 Task: Check unread notifications.
Action: Mouse moved to (1195, 153)
Screenshot: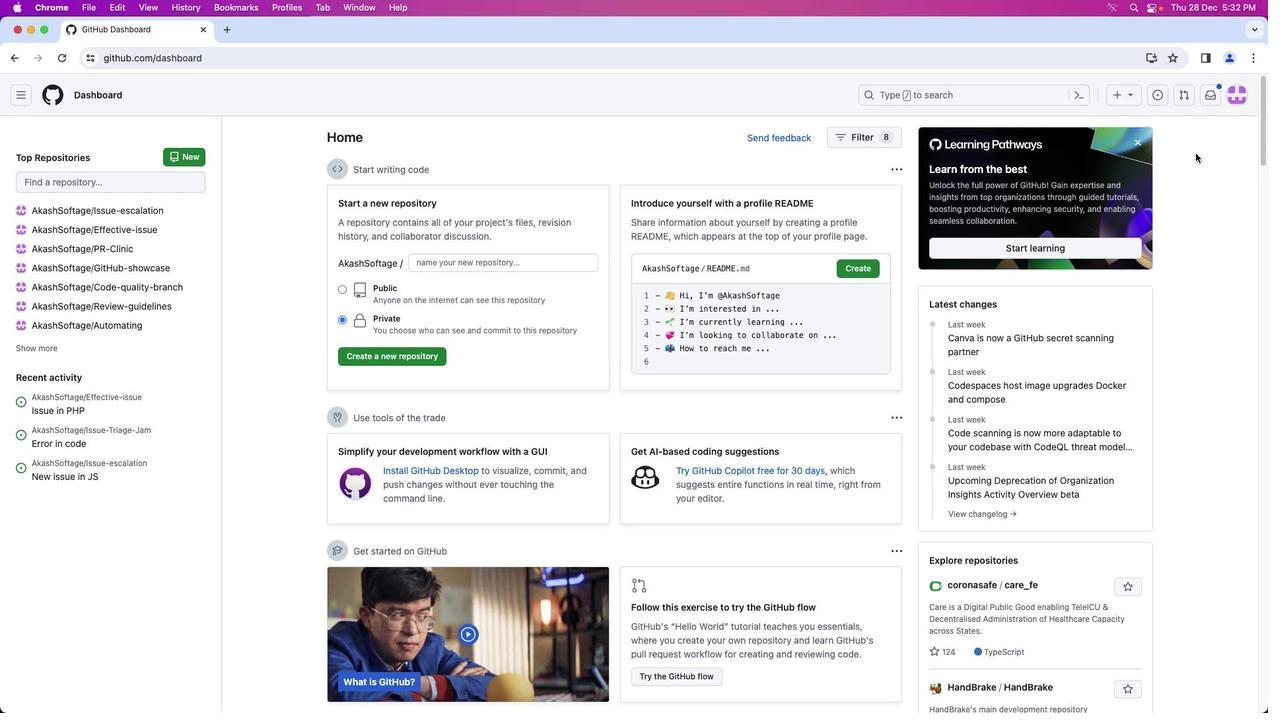 
Action: Mouse pressed left at (1195, 153)
Screenshot: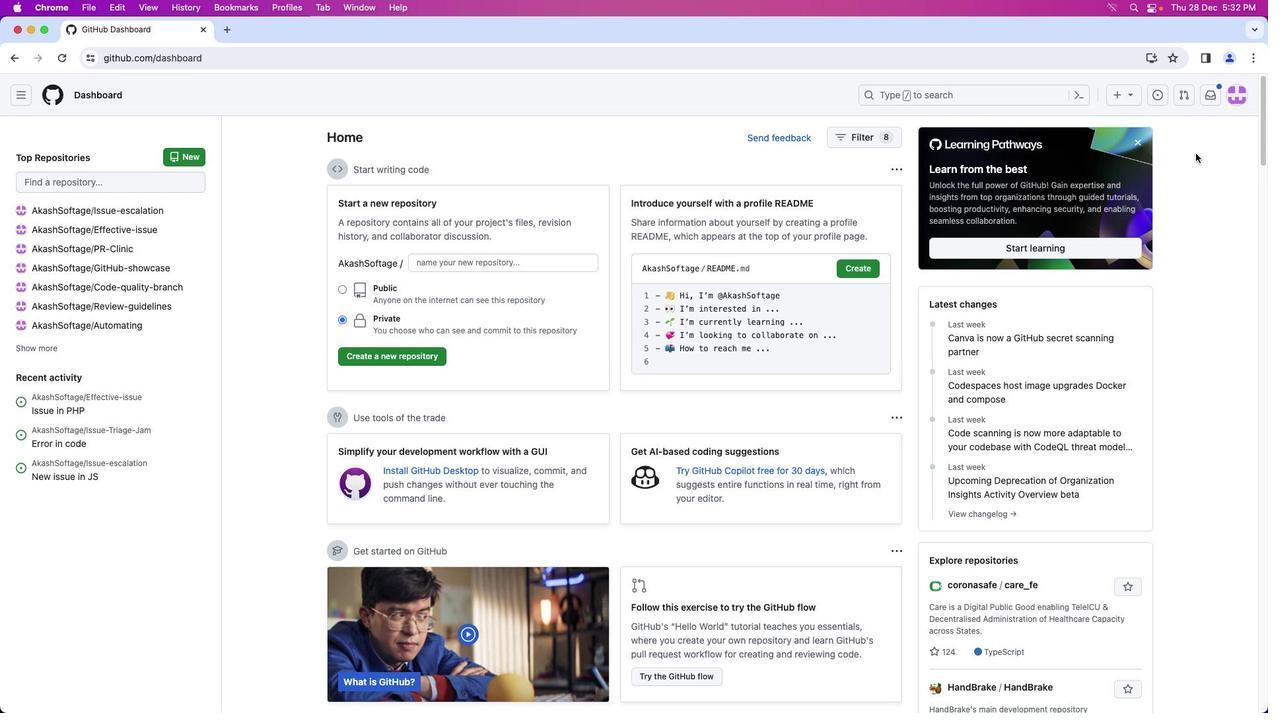 
Action: Mouse moved to (1207, 94)
Screenshot: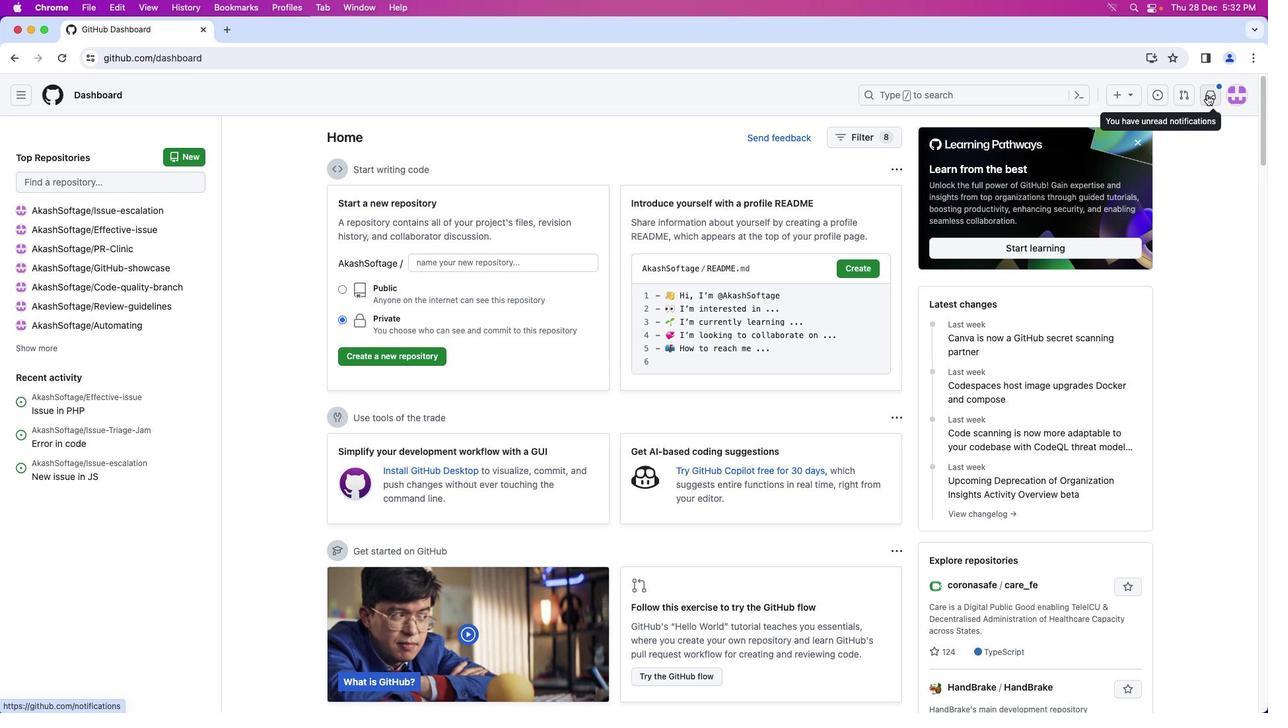 
Action: Mouse pressed left at (1207, 94)
Screenshot: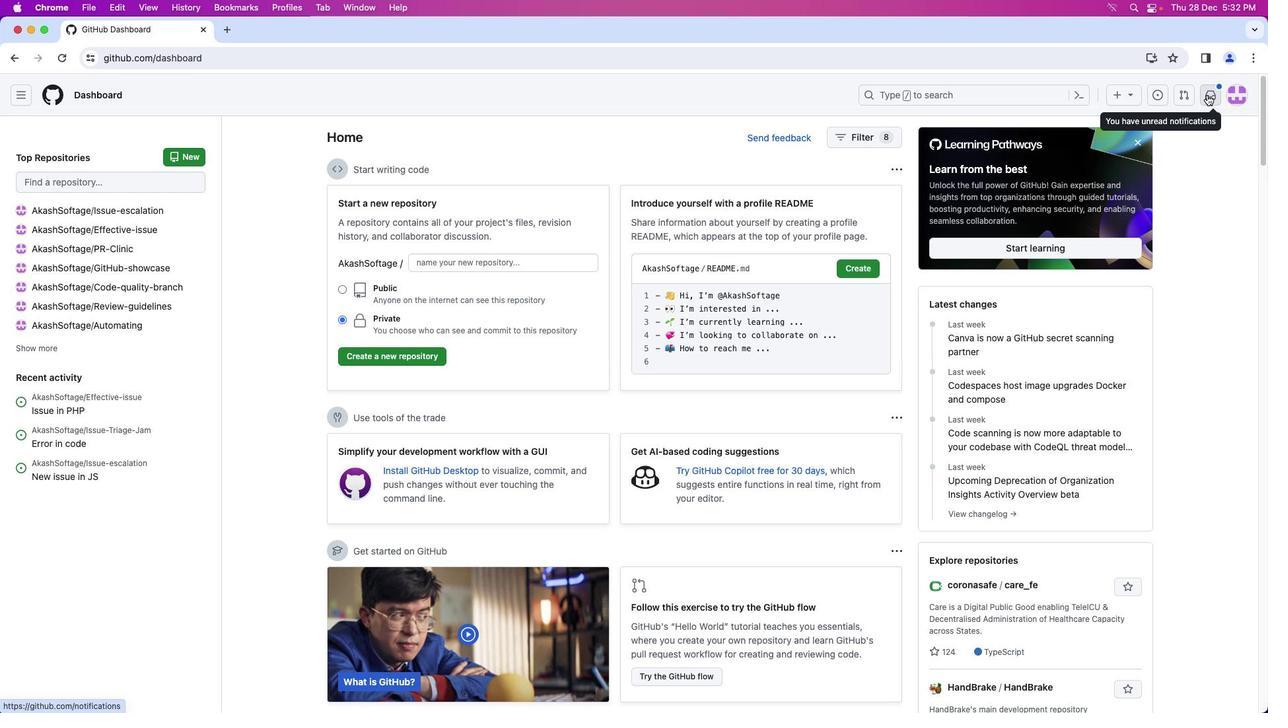 
Action: Mouse moved to (272, 132)
Screenshot: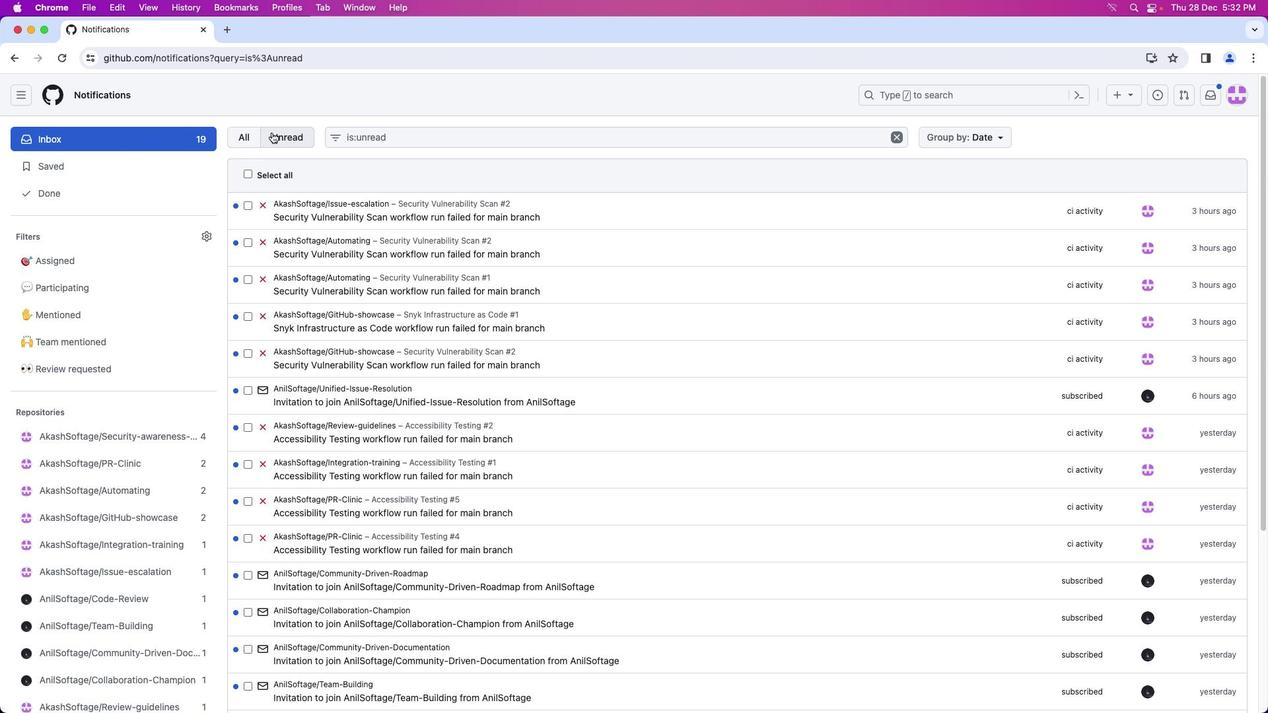 
Action: Mouse pressed left at (272, 132)
Screenshot: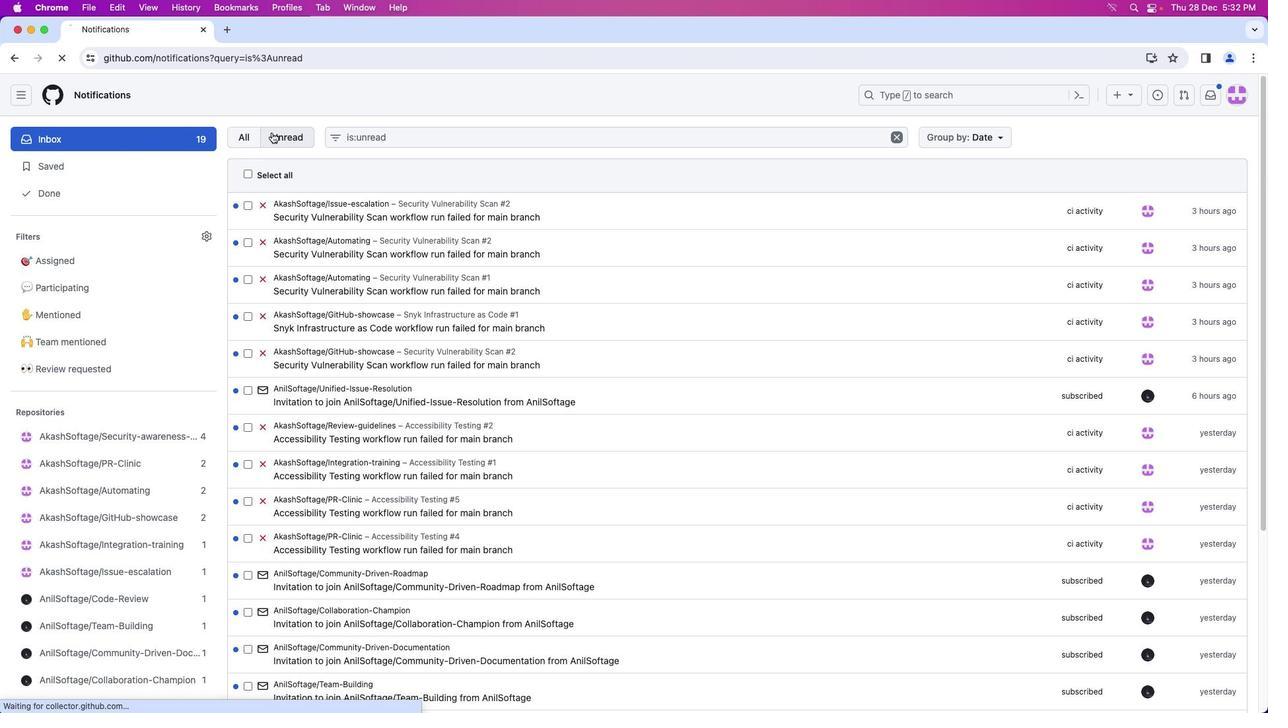 
Action: Mouse moved to (450, 290)
Screenshot: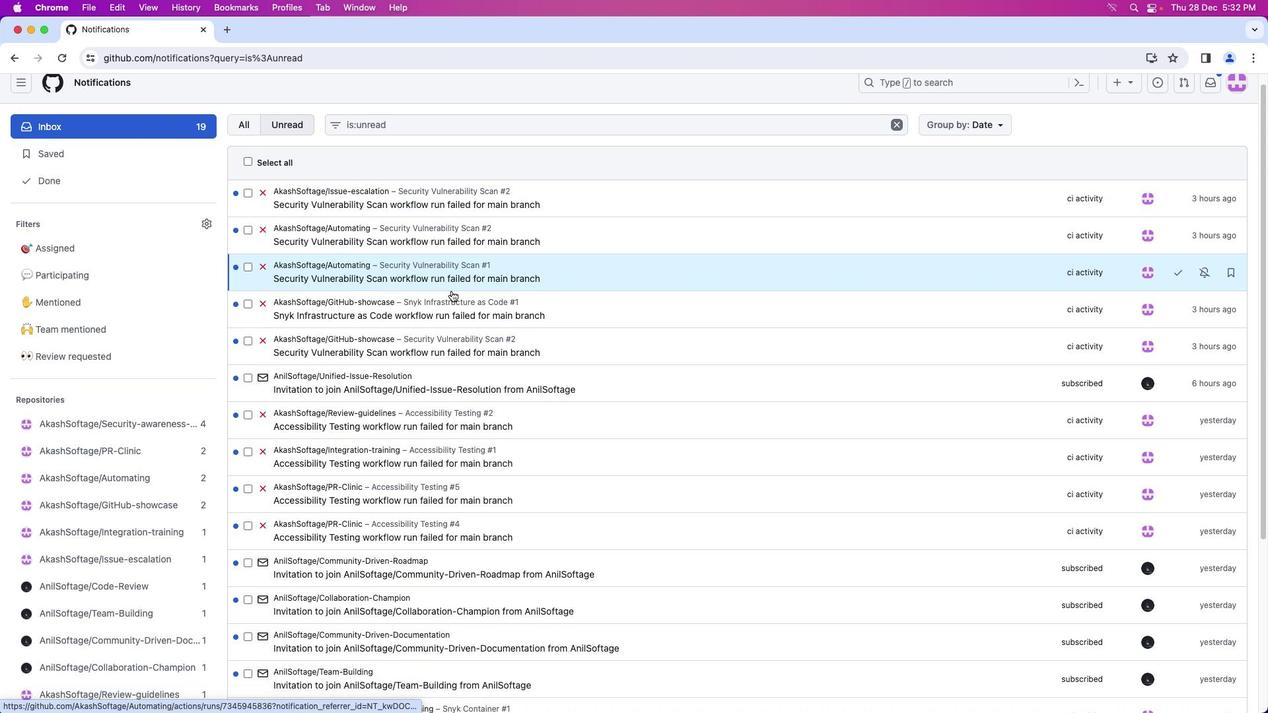 
Action: Mouse scrolled (450, 290) with delta (0, 0)
Screenshot: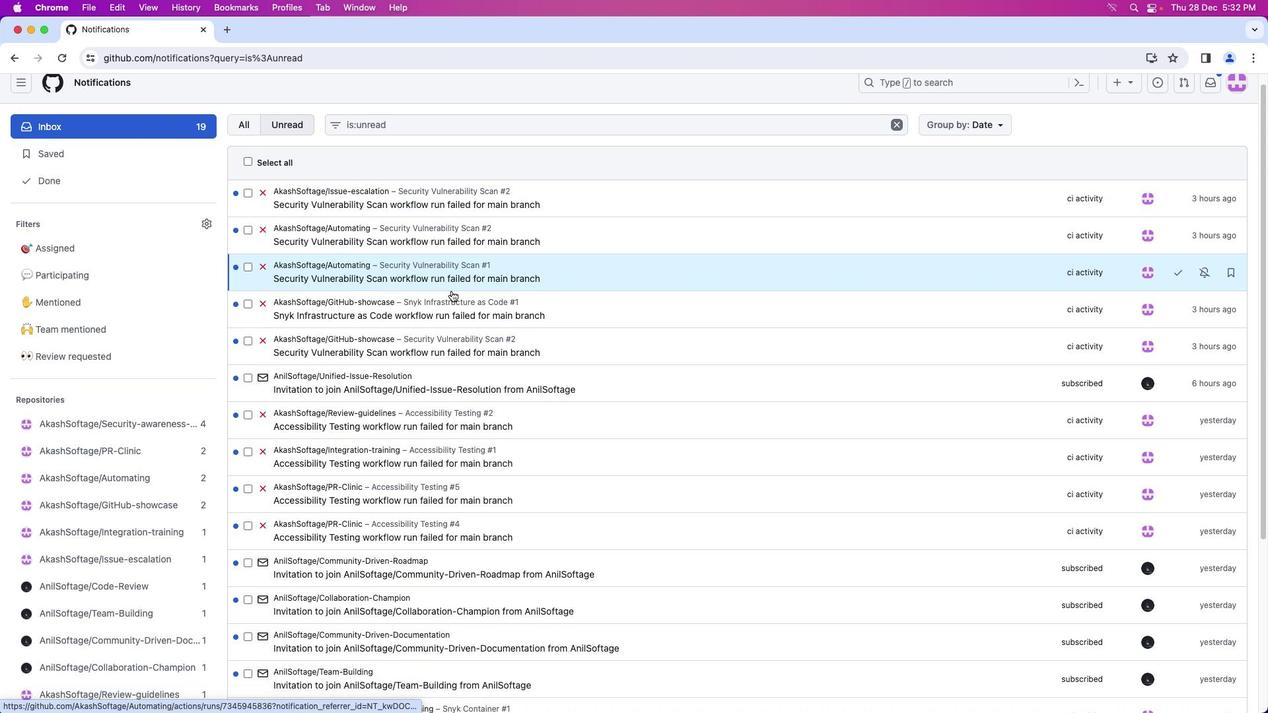 
Action: Mouse moved to (450, 290)
Screenshot: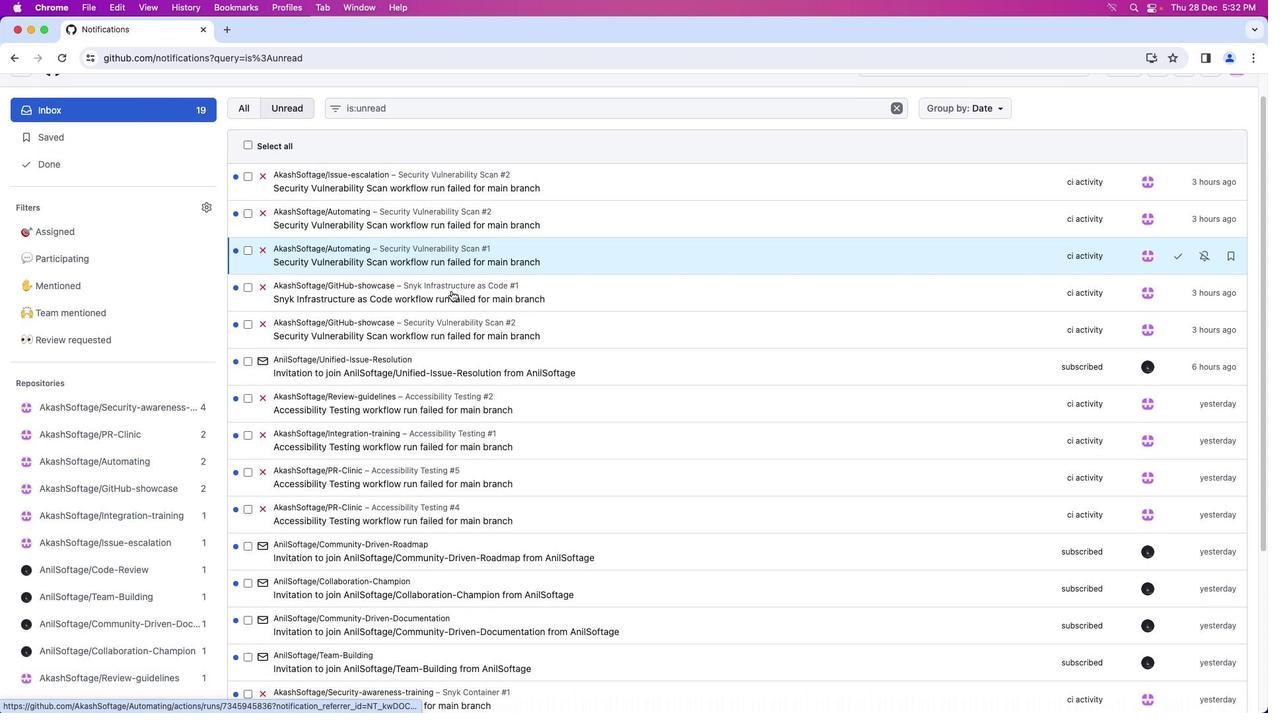 
Action: Mouse scrolled (450, 290) with delta (0, 0)
Screenshot: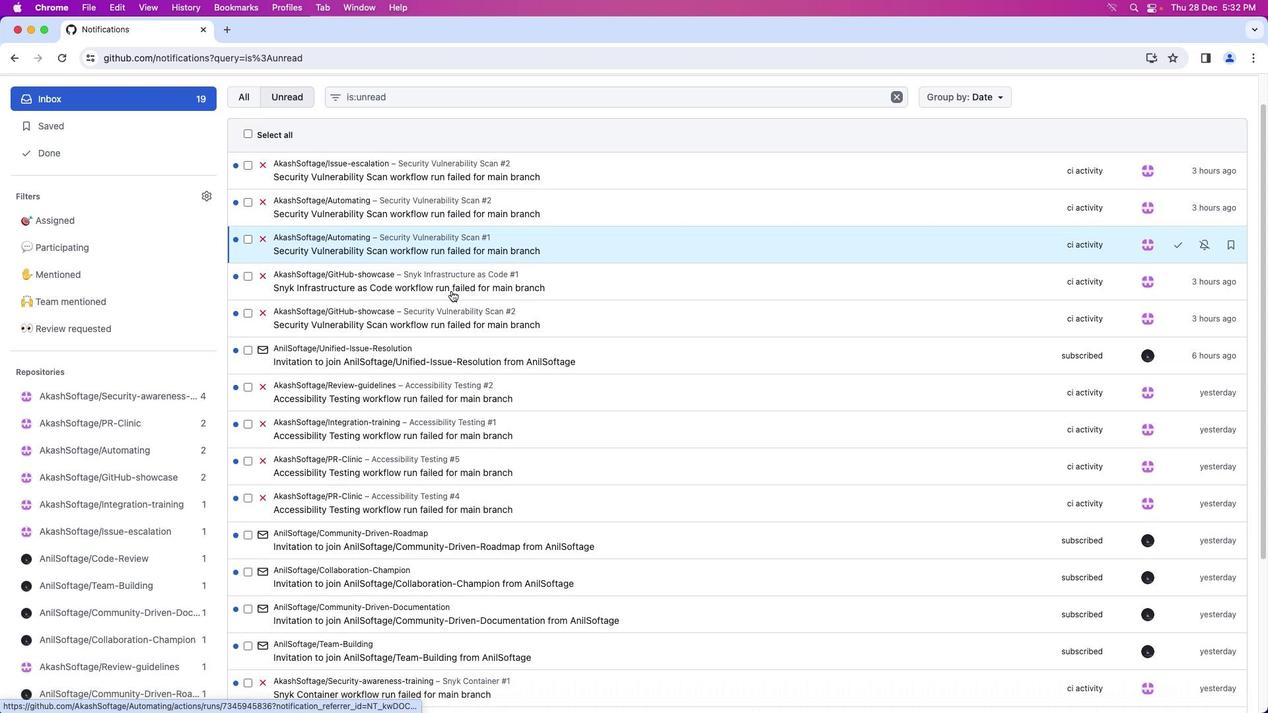 
Action: Mouse moved to (451, 291)
Screenshot: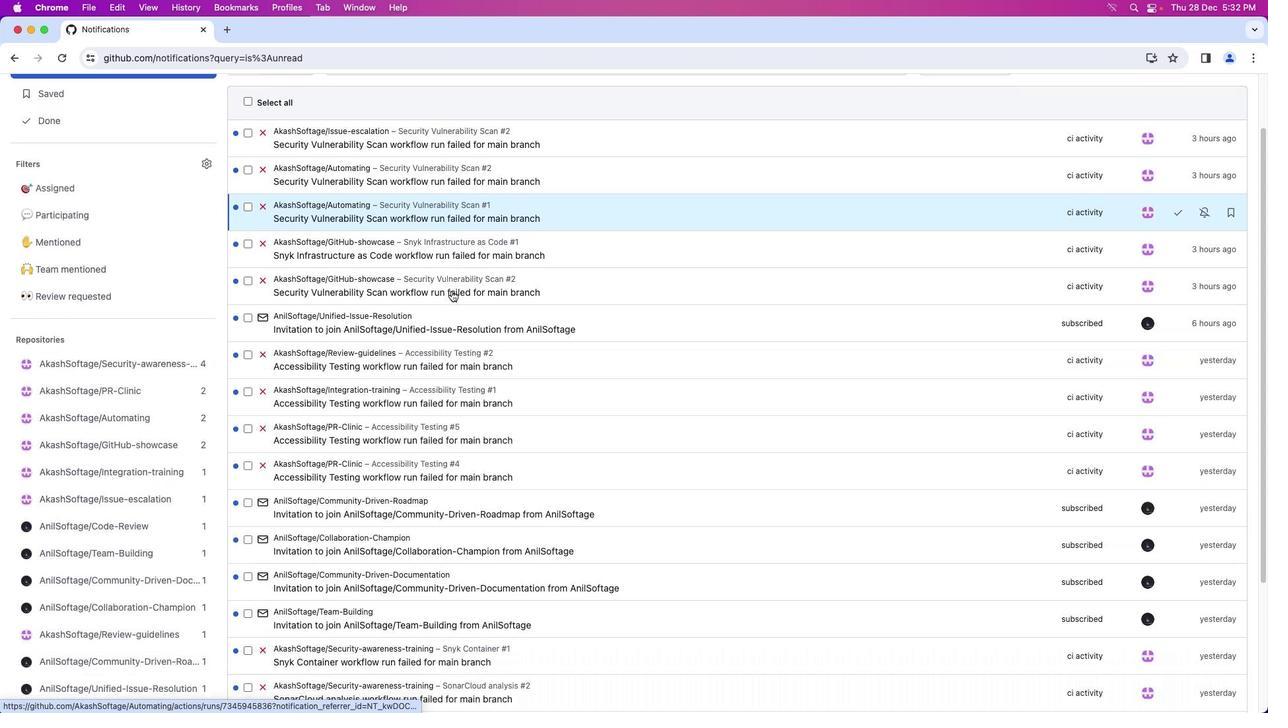
Action: Mouse scrolled (451, 291) with delta (0, 0)
Screenshot: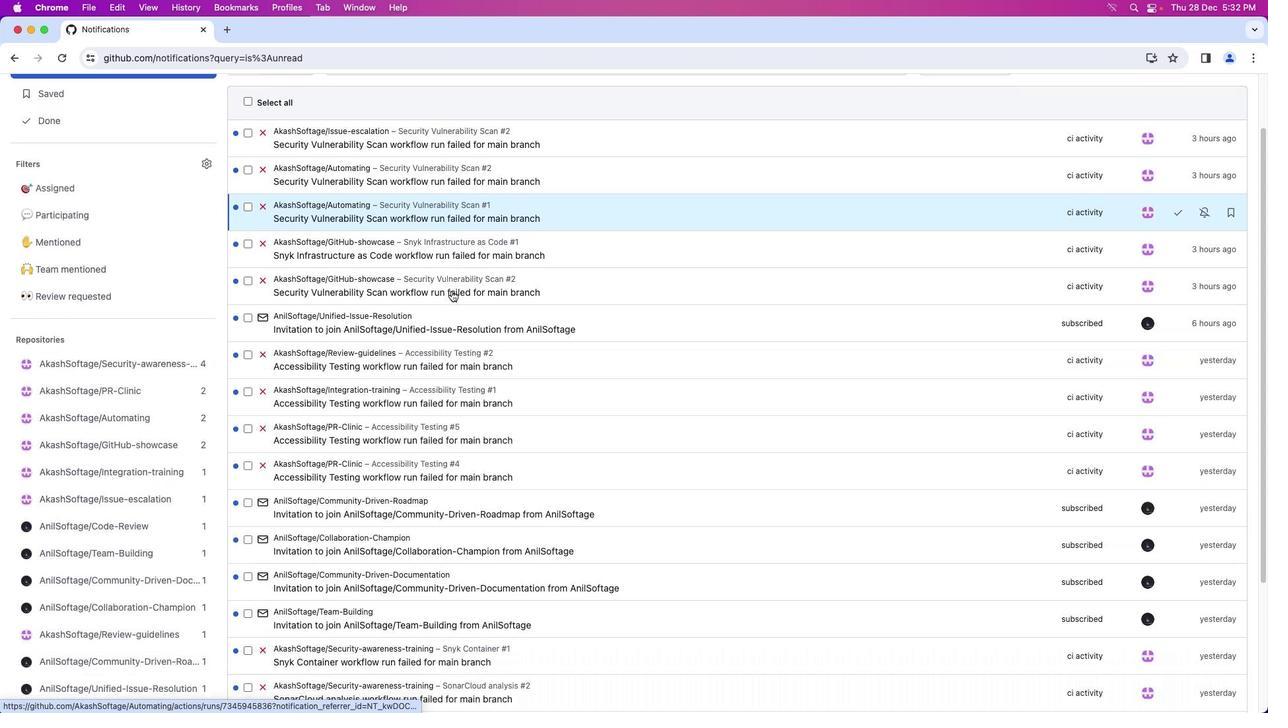 
Action: Mouse moved to (451, 291)
Screenshot: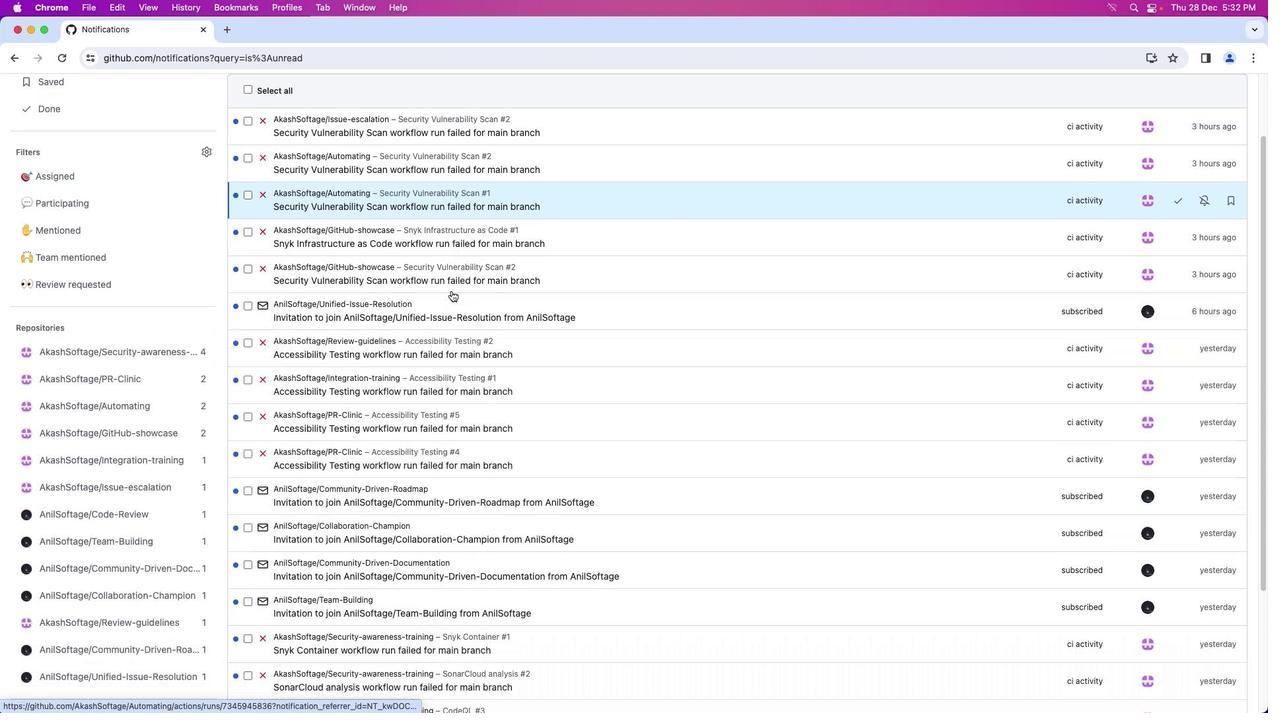 
Action: Mouse scrolled (451, 291) with delta (0, 0)
Screenshot: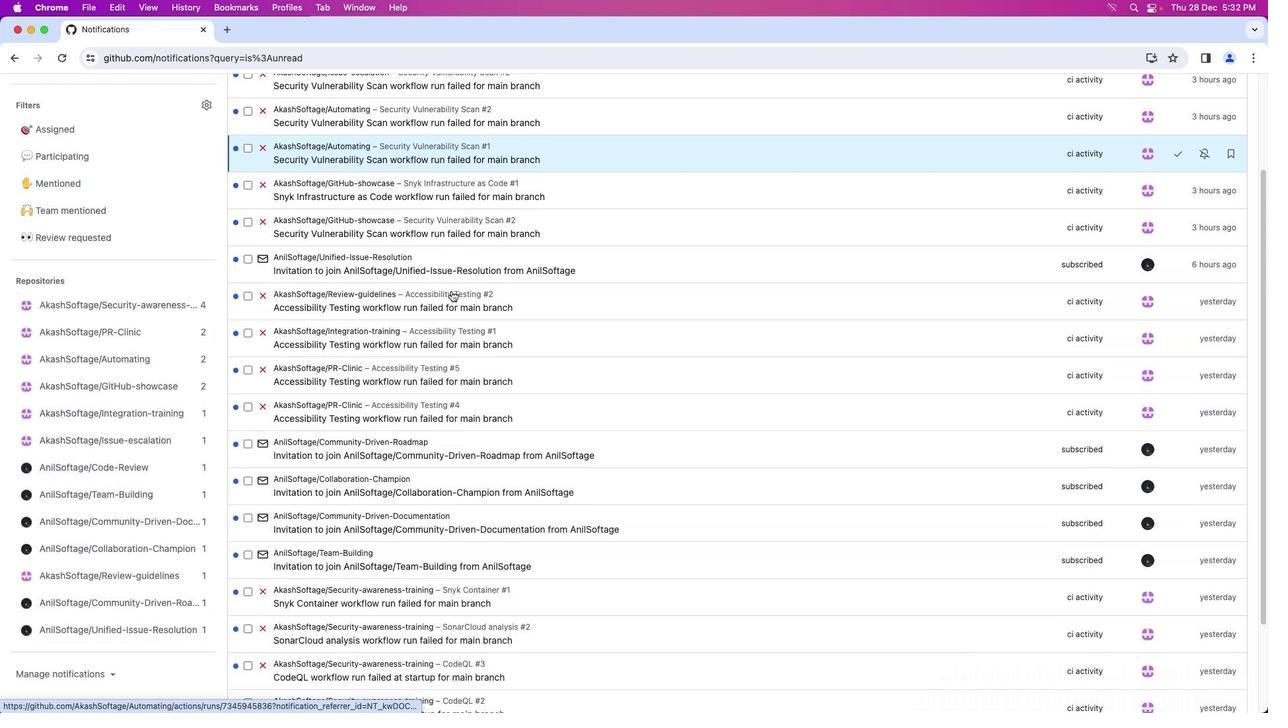 
Action: Mouse scrolled (451, 291) with delta (0, -1)
Screenshot: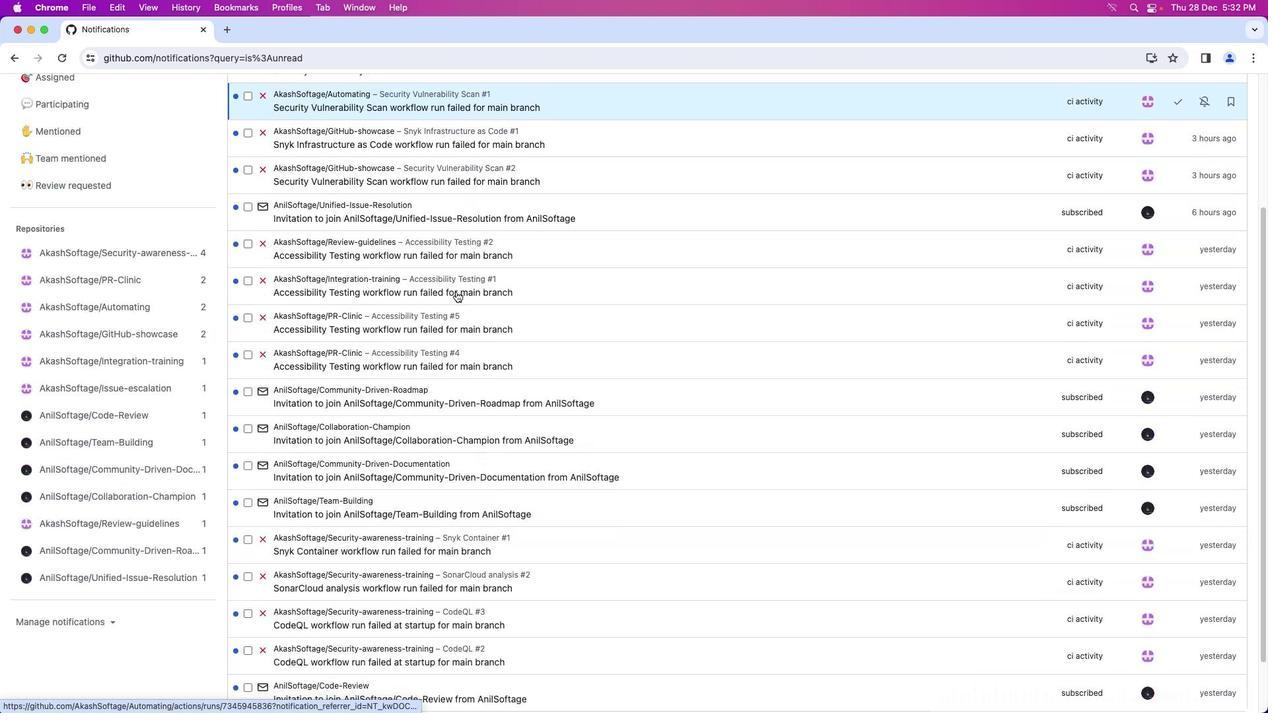 
Action: Mouse scrolled (451, 291) with delta (0, -1)
Screenshot: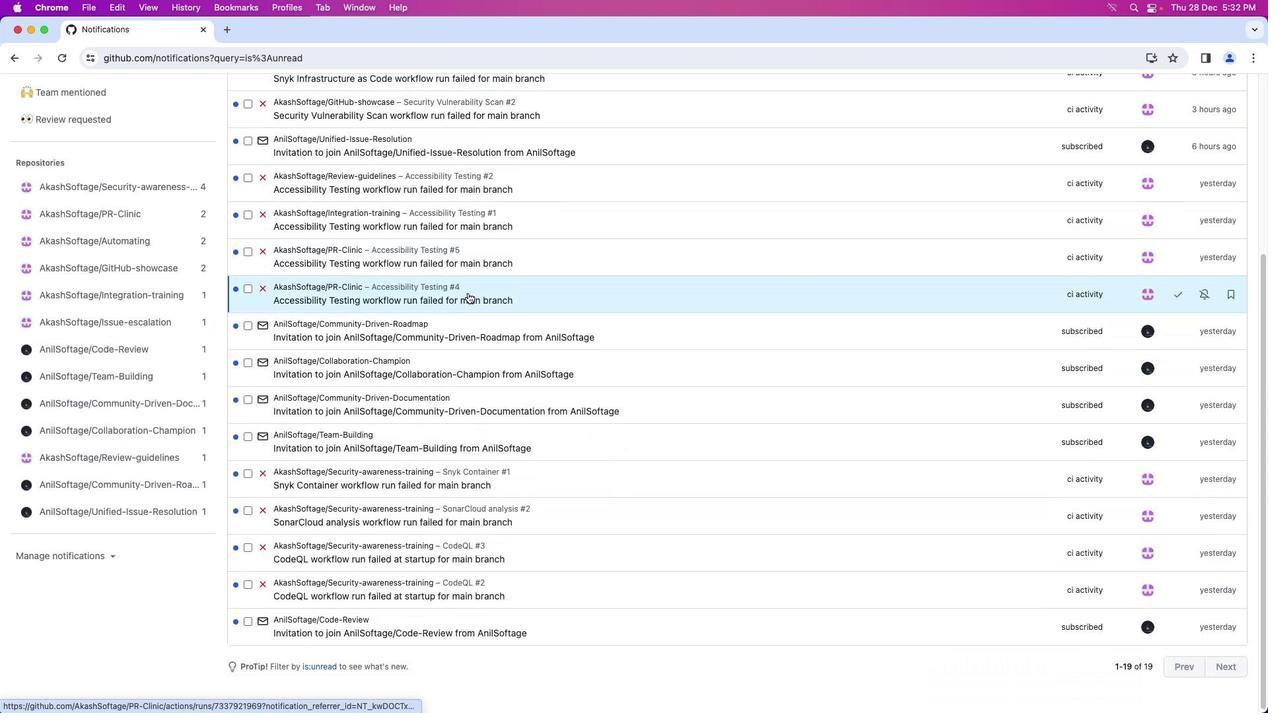 
Action: Mouse scrolled (451, 291) with delta (0, -1)
Screenshot: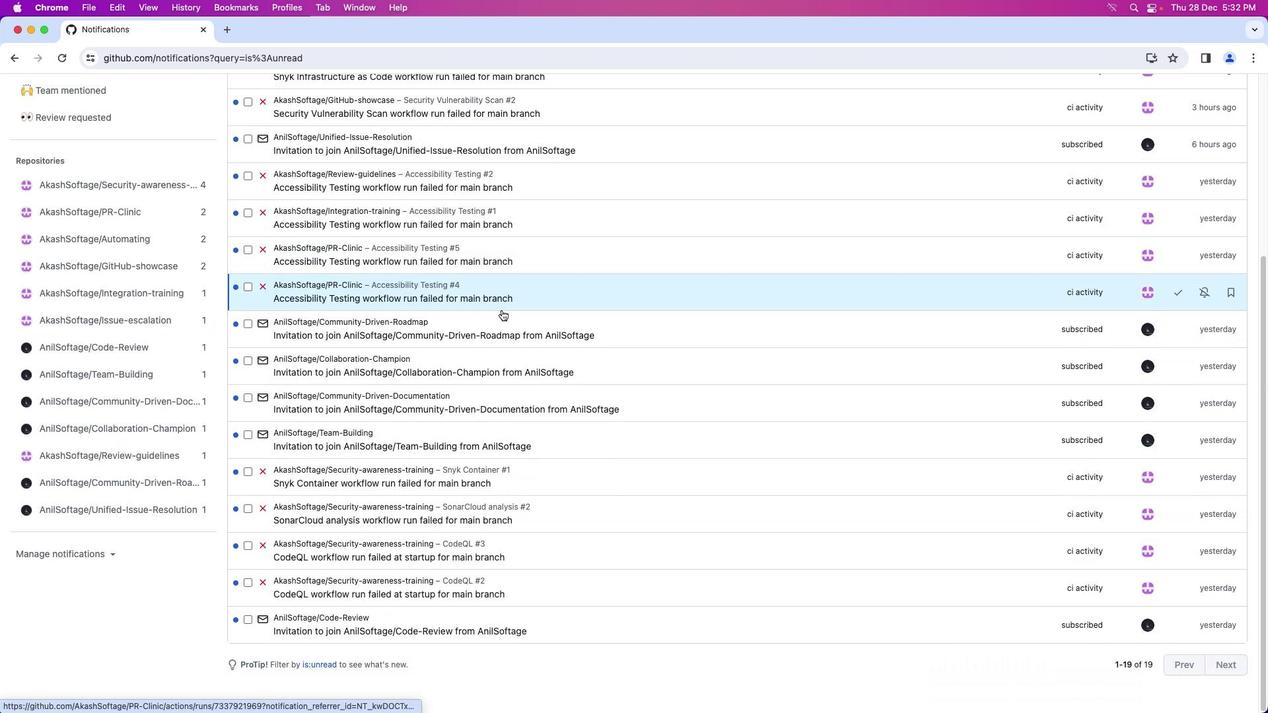 
Action: Mouse moved to (527, 316)
Screenshot: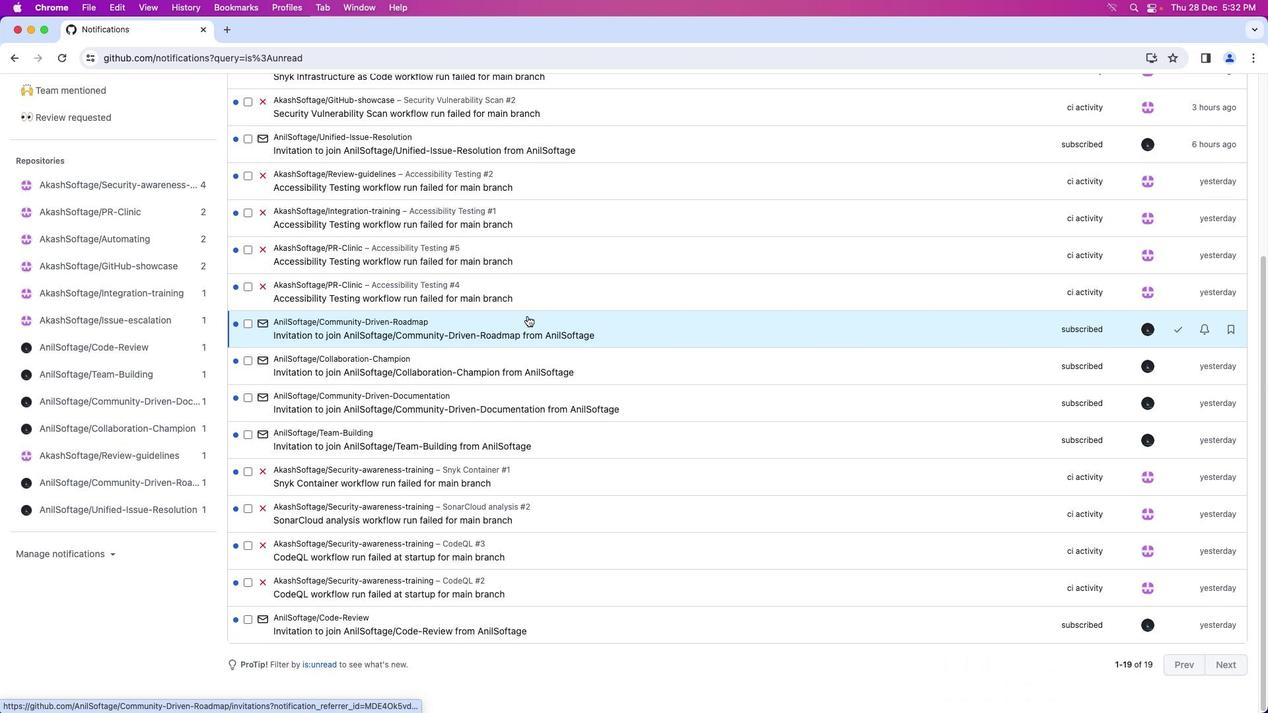 
Action: Mouse scrolled (527, 316) with delta (0, 0)
Screenshot: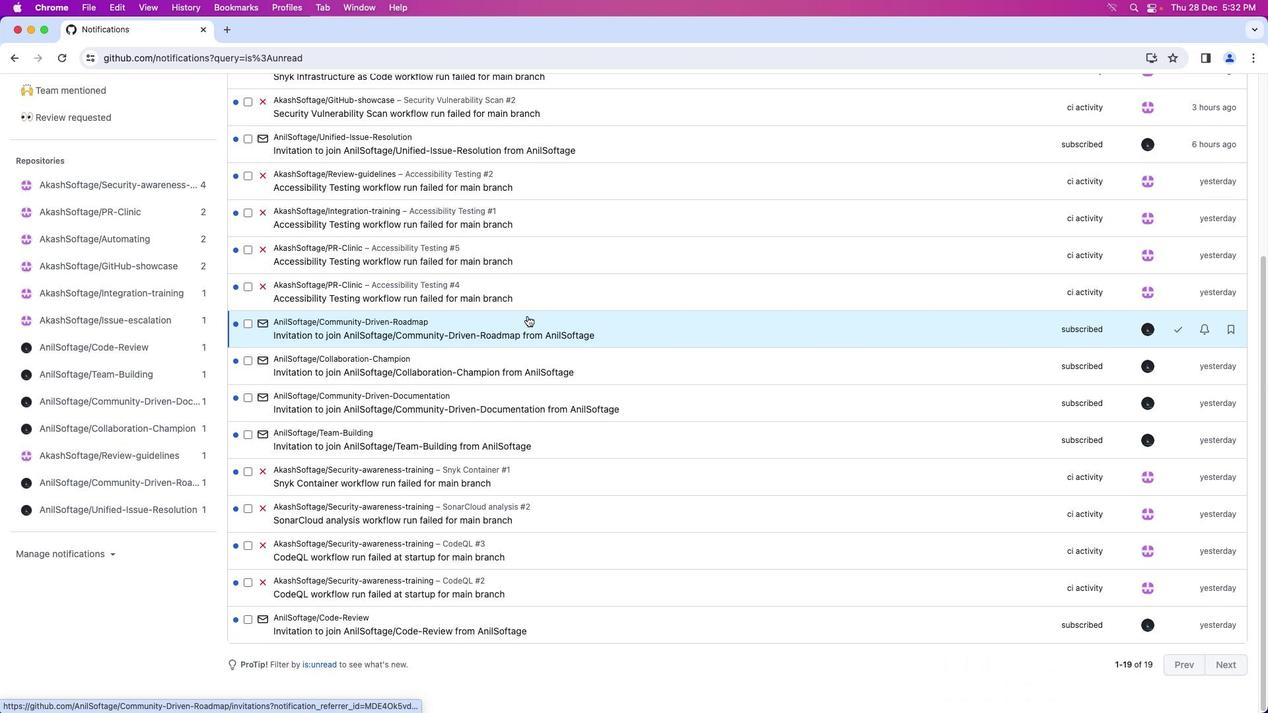 
Action: Mouse scrolled (527, 316) with delta (0, 0)
Screenshot: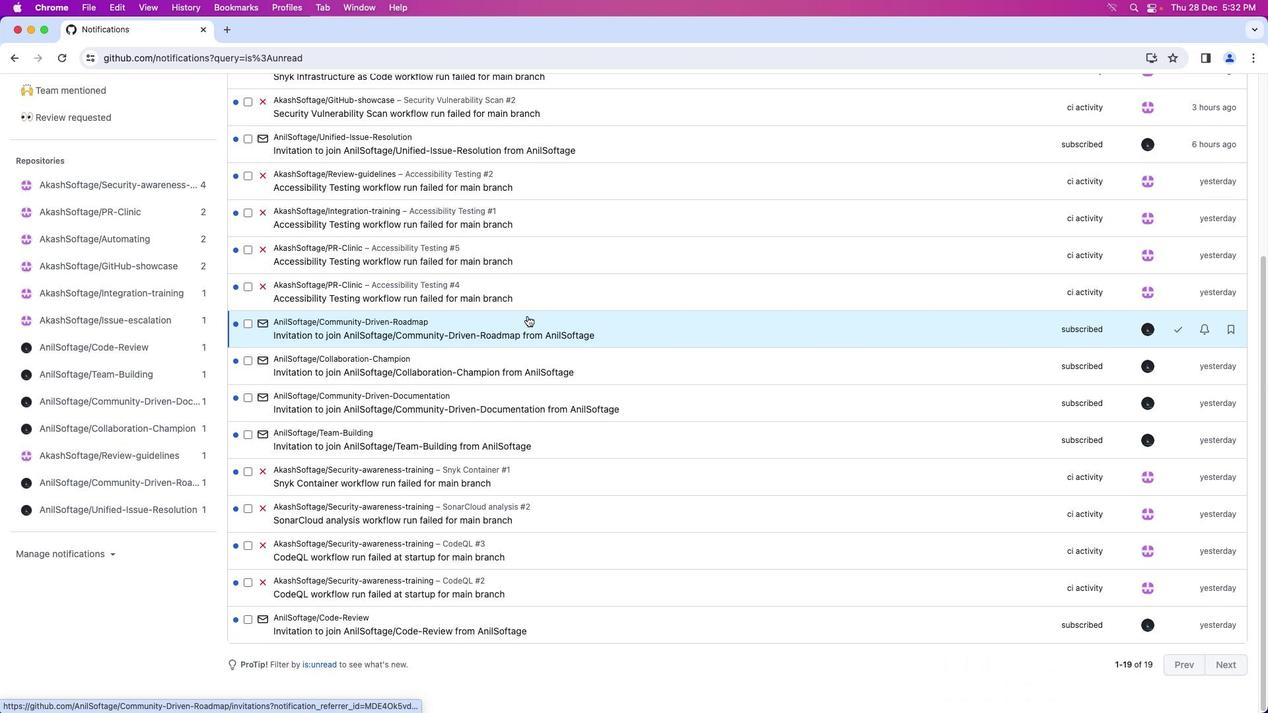 
Action: Mouse scrolled (527, 316) with delta (0, -1)
Screenshot: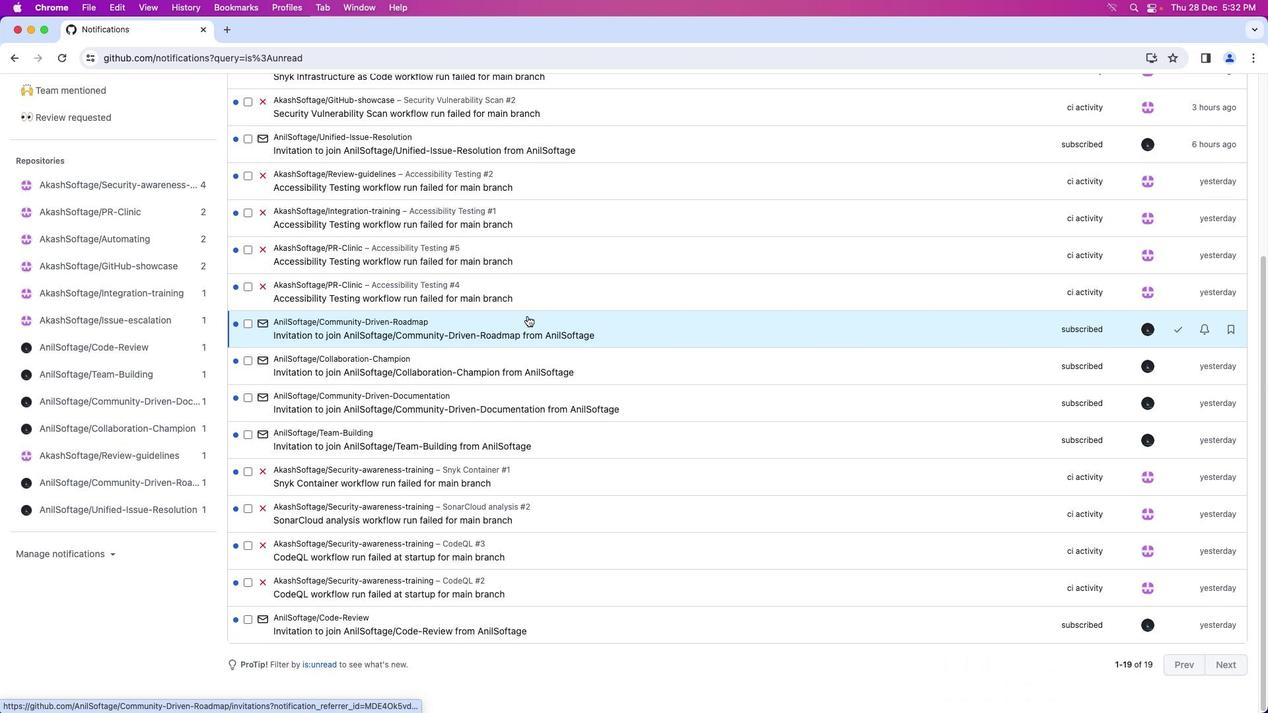 
Action: Mouse scrolled (527, 316) with delta (0, -3)
Screenshot: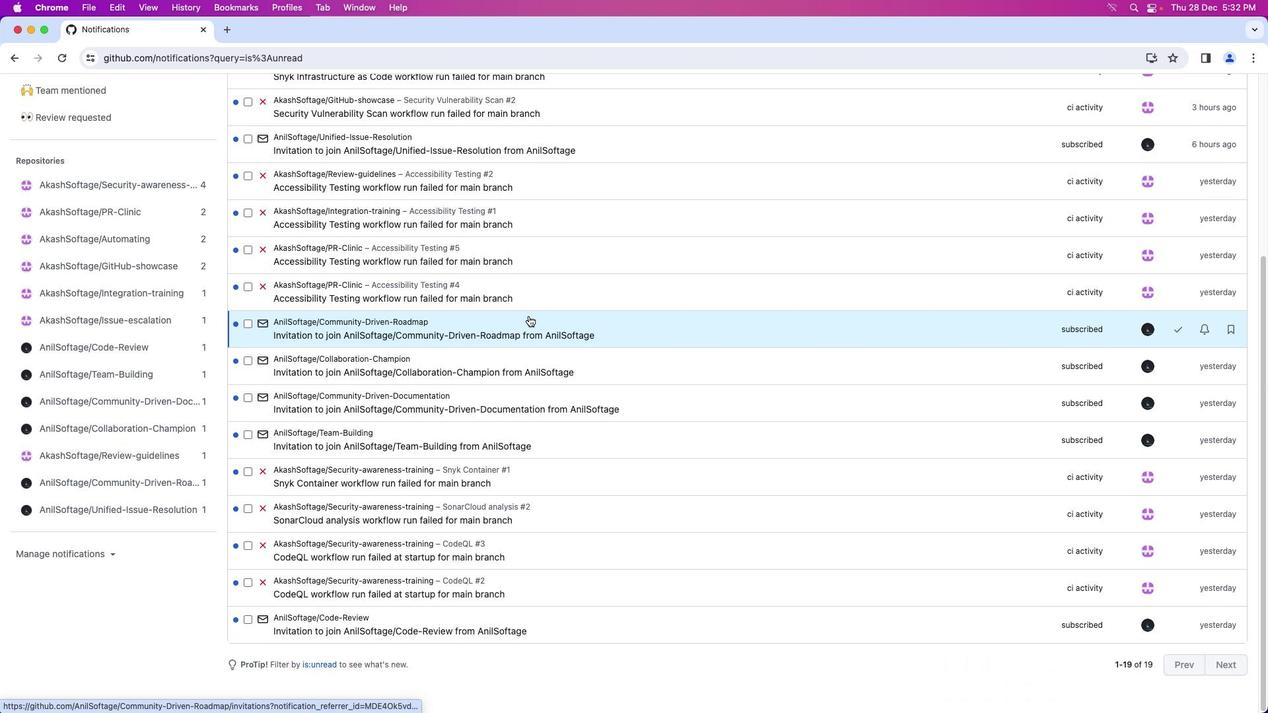
Action: Mouse moved to (529, 316)
Screenshot: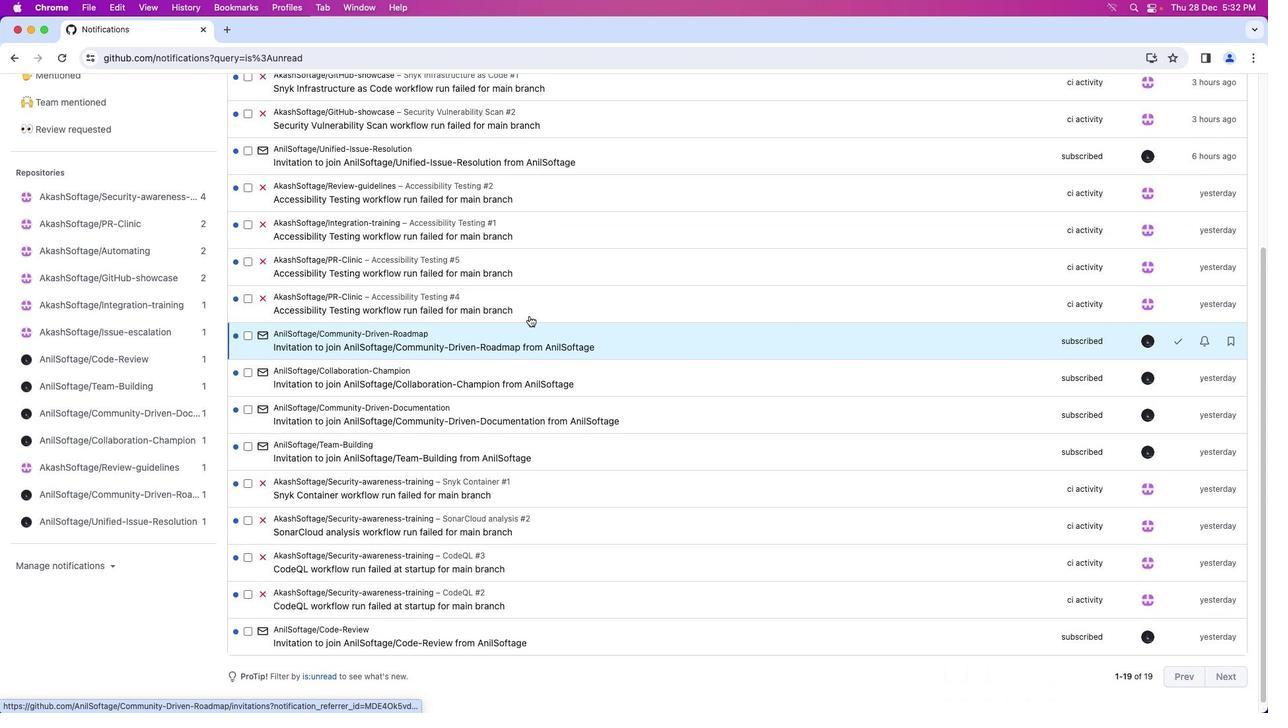 
Action: Mouse scrolled (529, 316) with delta (0, 0)
Screenshot: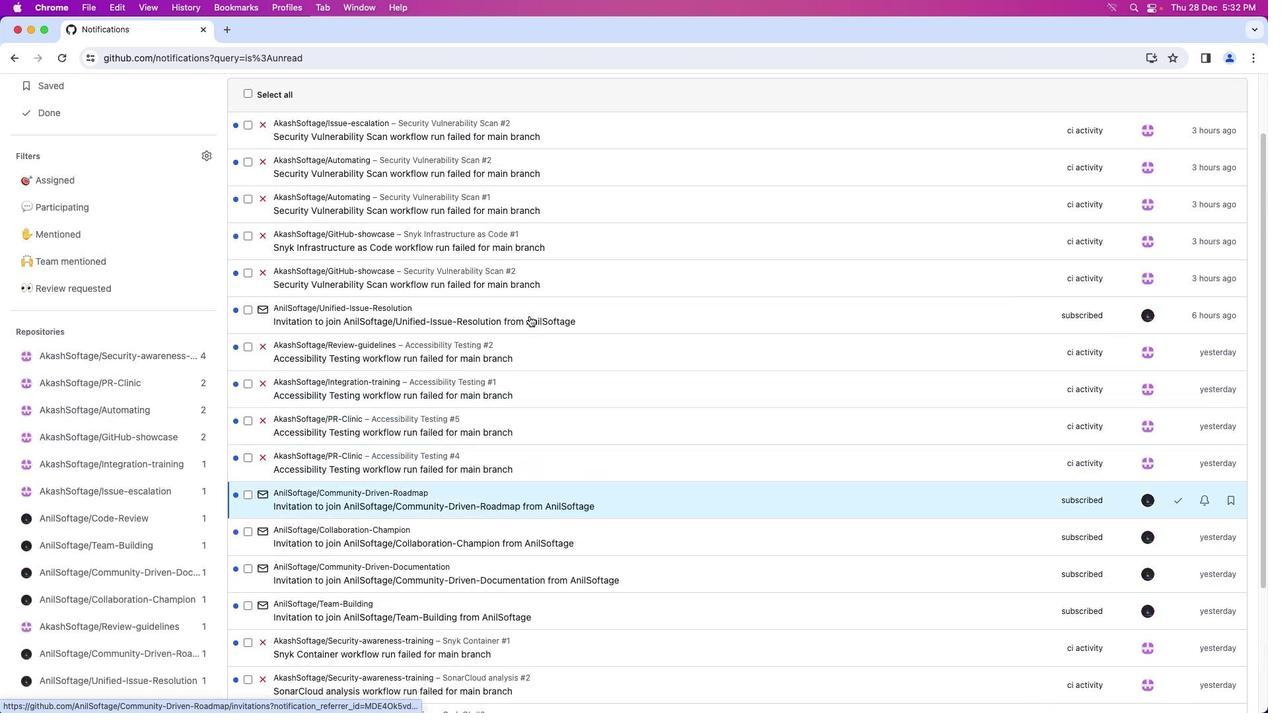 
Action: Mouse scrolled (529, 316) with delta (0, 0)
Screenshot: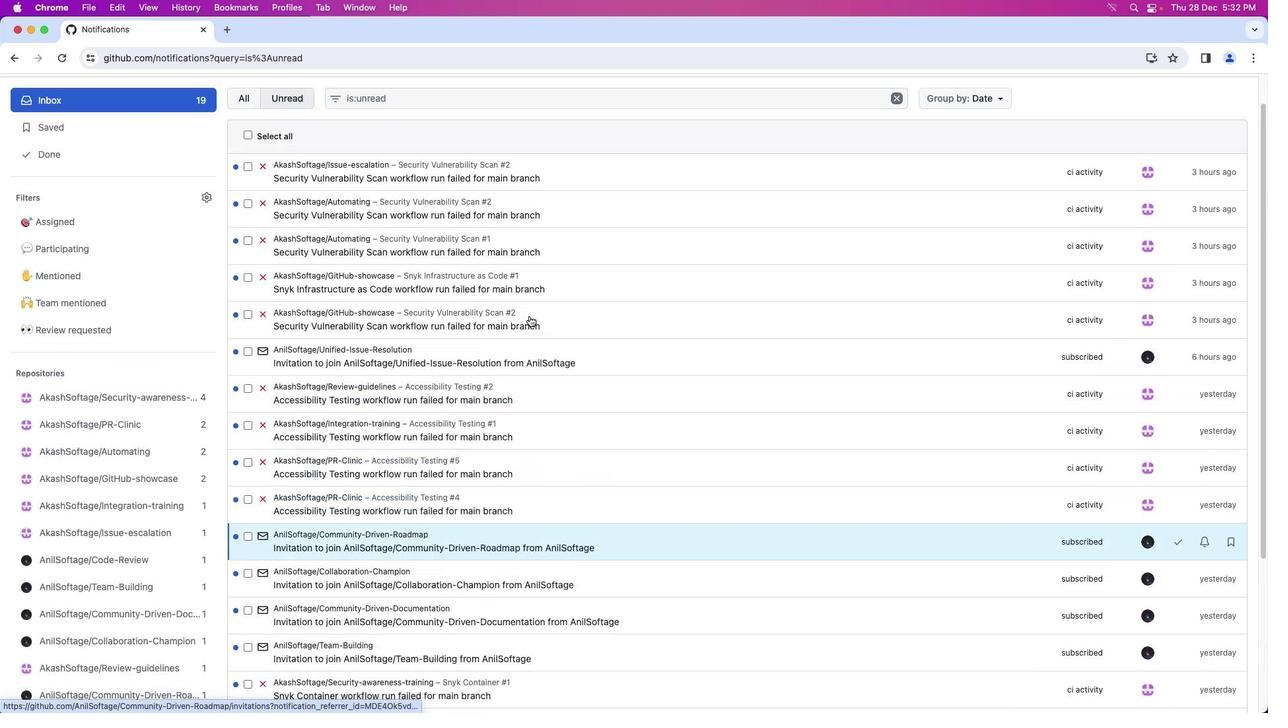 
Action: Mouse scrolled (529, 316) with delta (0, 1)
Screenshot: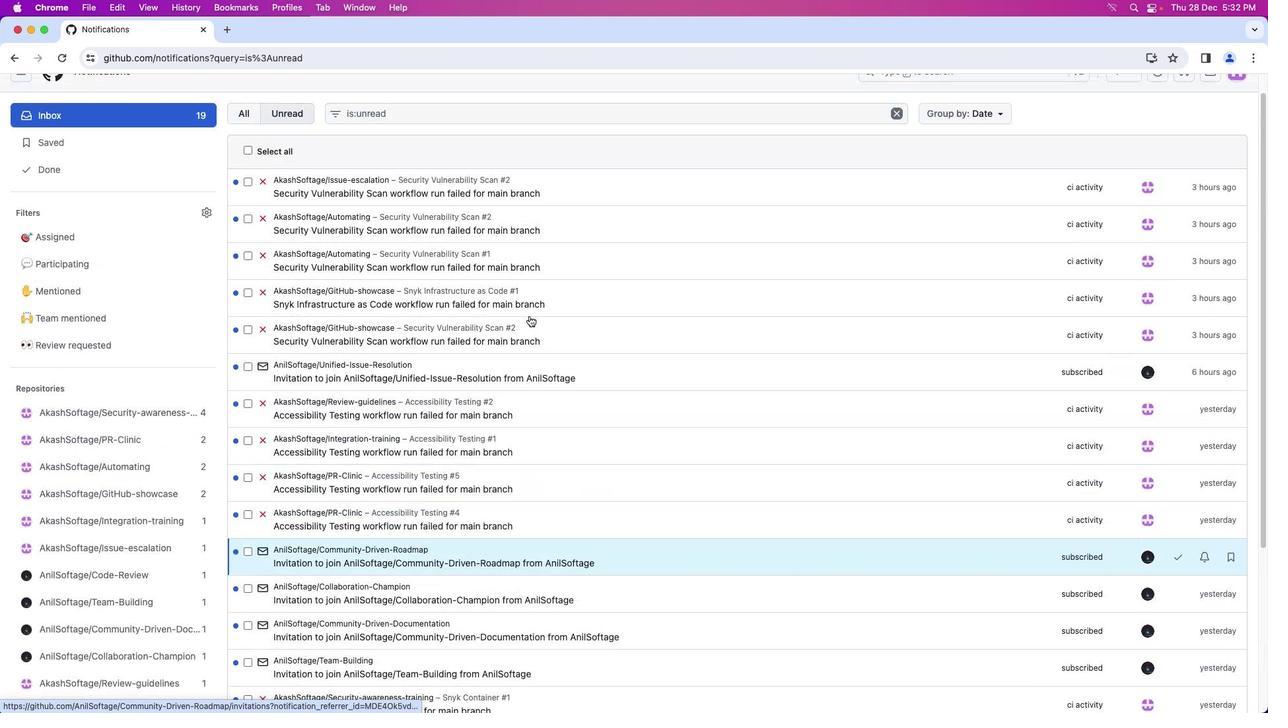 
Action: Mouse scrolled (529, 316) with delta (0, 1)
Screenshot: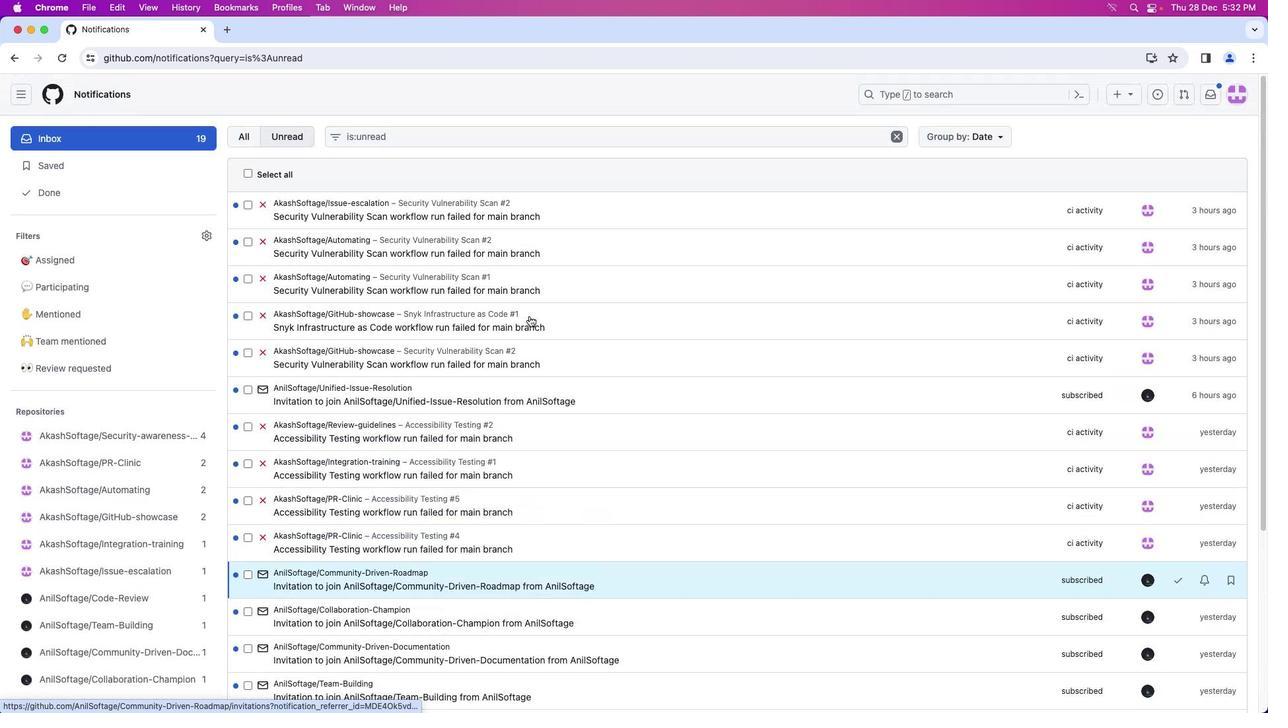 
Action: Mouse scrolled (529, 316) with delta (0, 2)
Screenshot: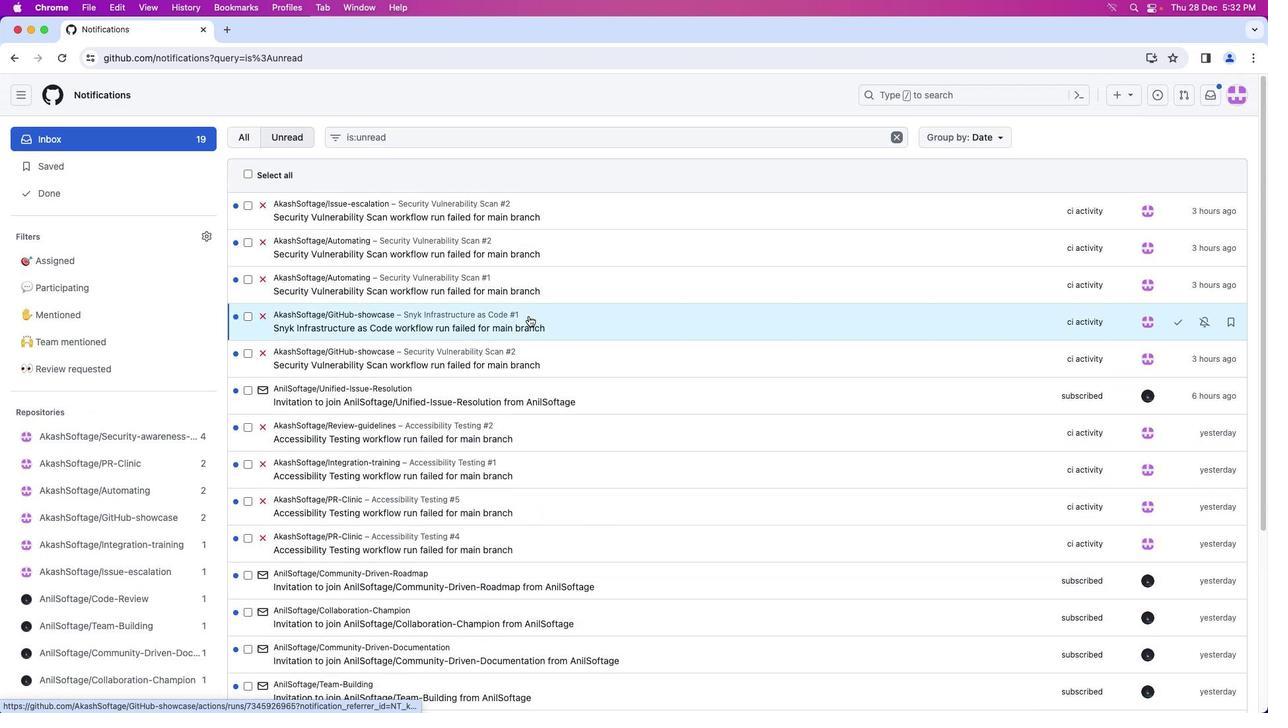 
Action: Mouse scrolled (529, 316) with delta (0, 2)
Screenshot: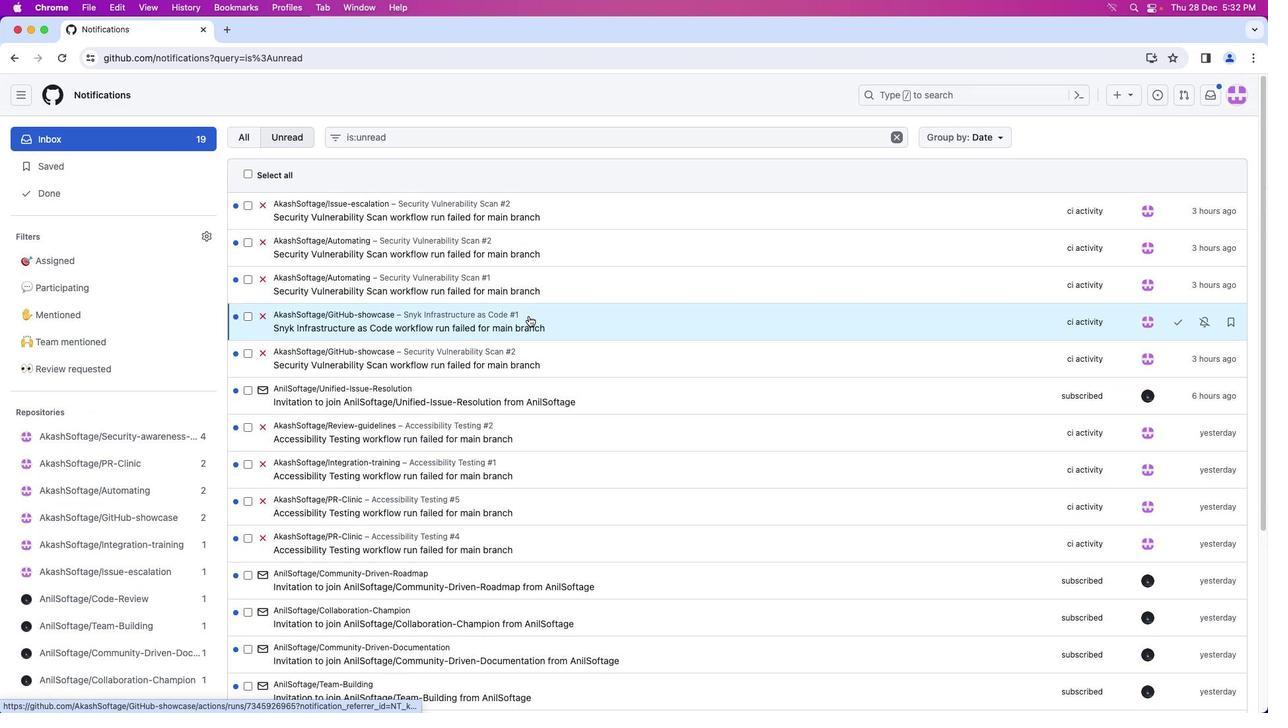 
Action: Mouse scrolled (529, 316) with delta (0, 2)
Screenshot: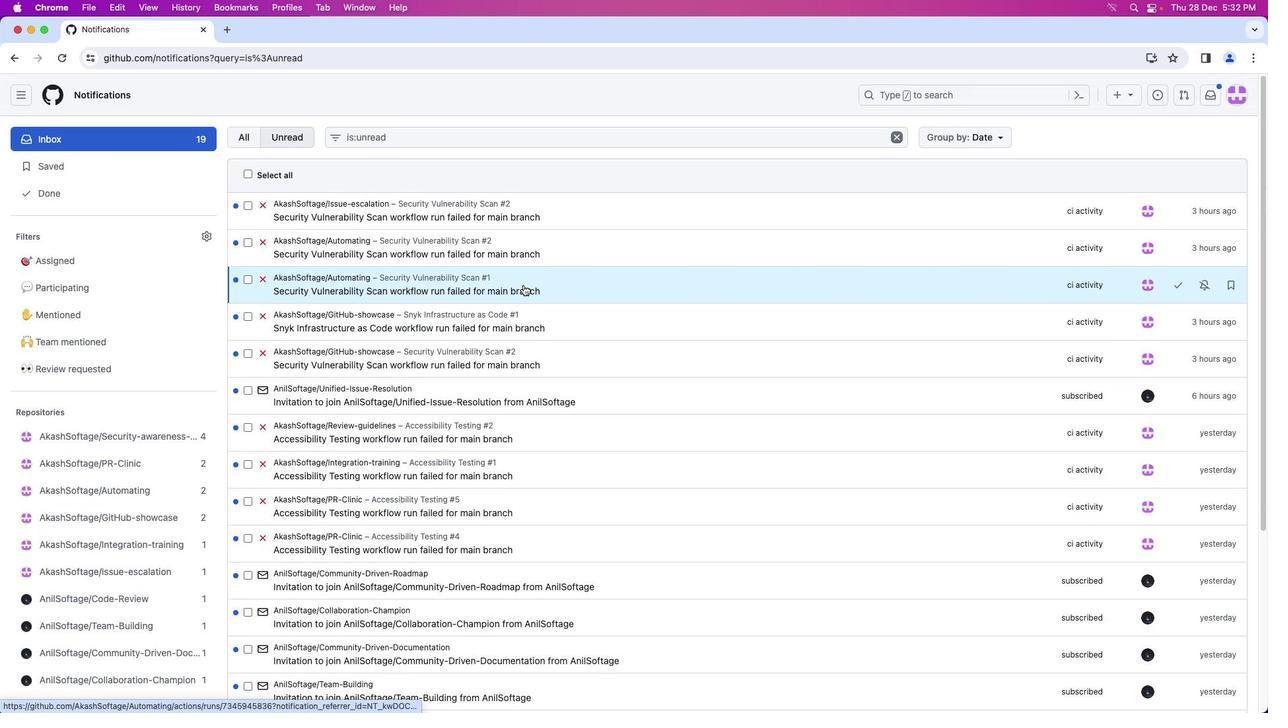 
Action: Mouse moved to (533, 169)
Screenshot: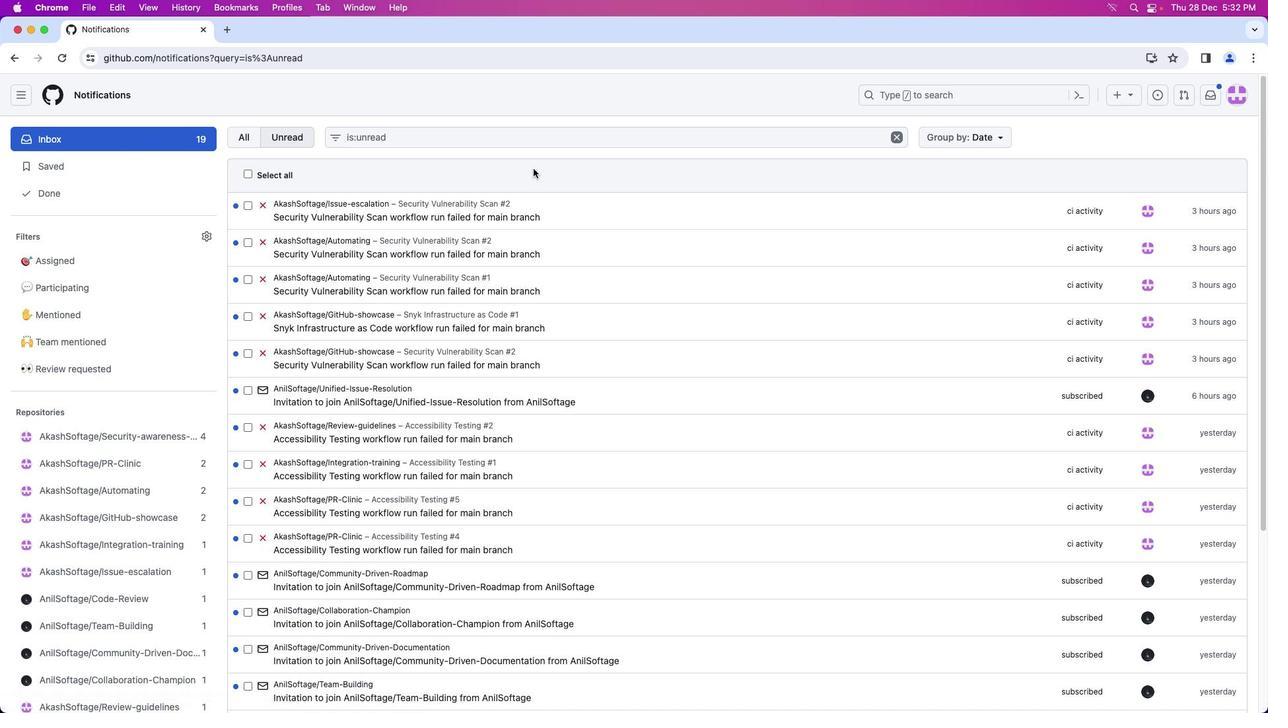 
Action: Mouse pressed left at (533, 169)
Screenshot: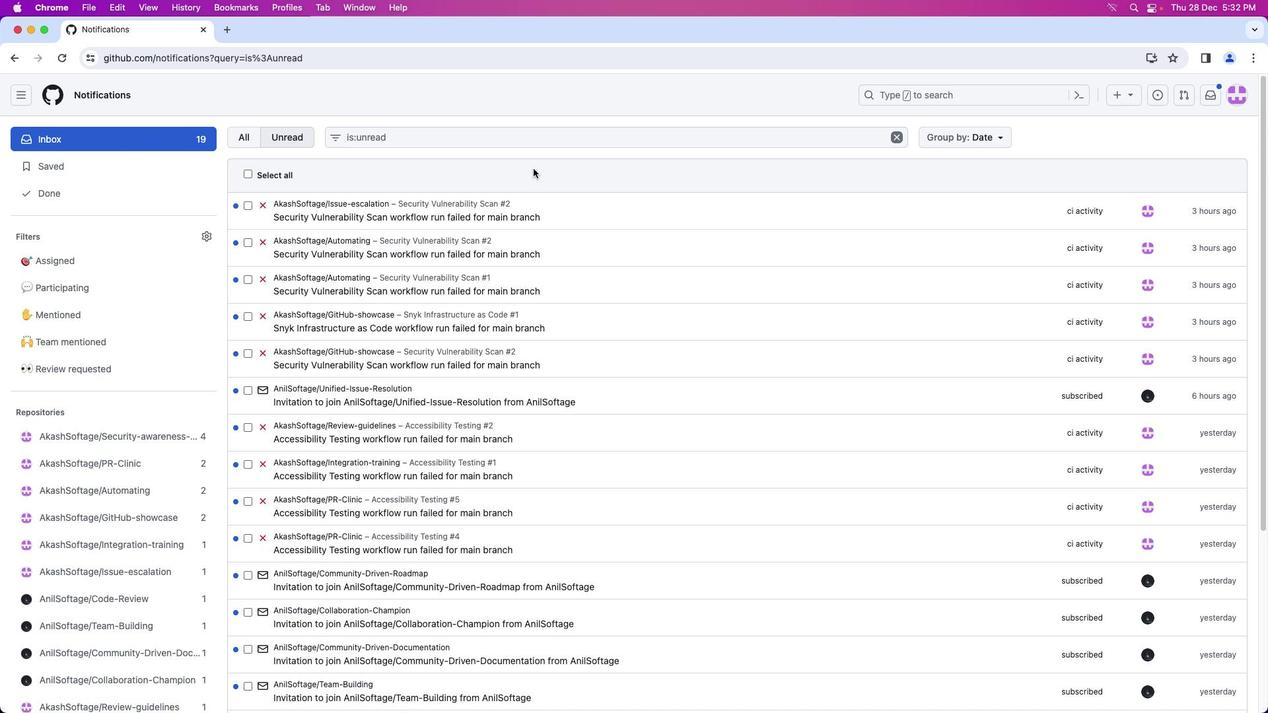 
Action: Mouse moved to (533, 169)
Screenshot: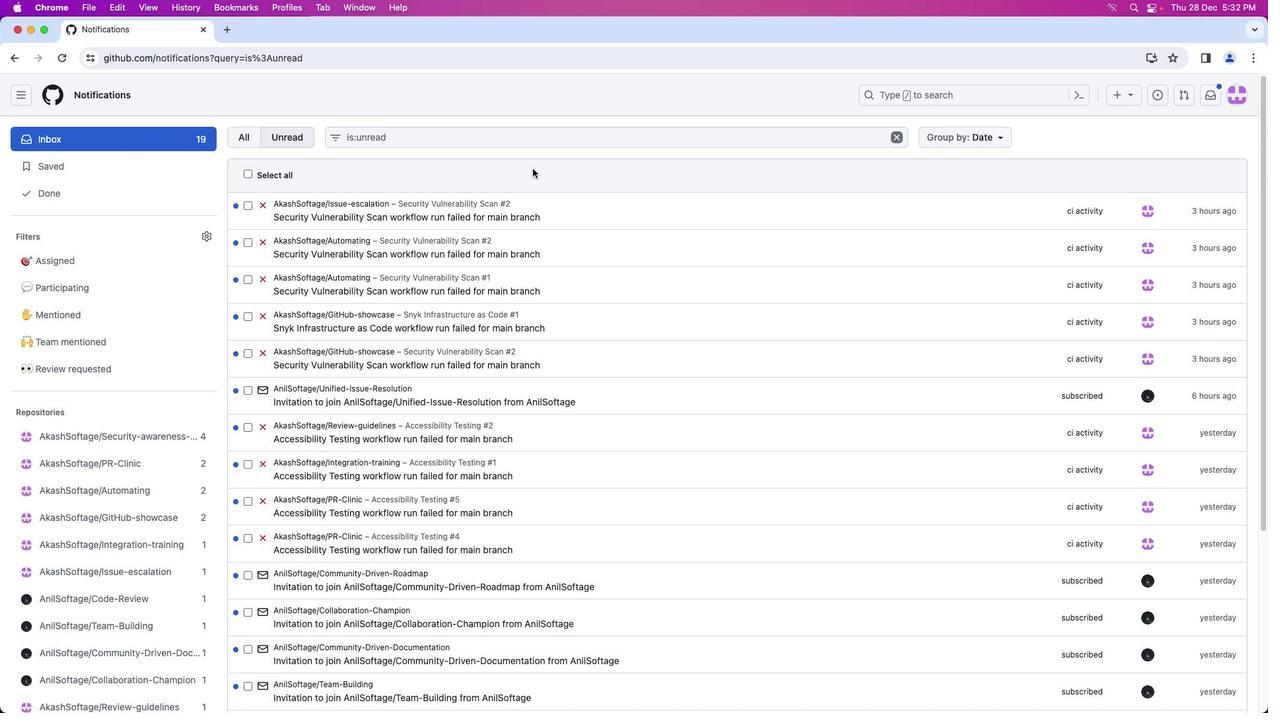 
